 Task: Remove all the breakpoints.
Action: Mouse moved to (18, 48)
Screenshot: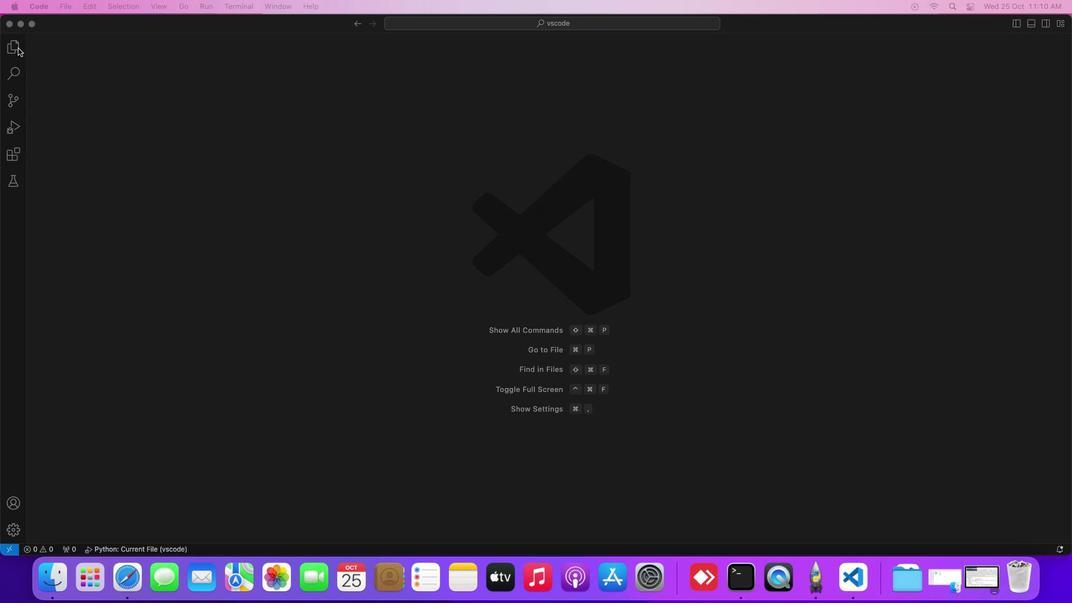 
Action: Mouse pressed left at (18, 48)
Screenshot: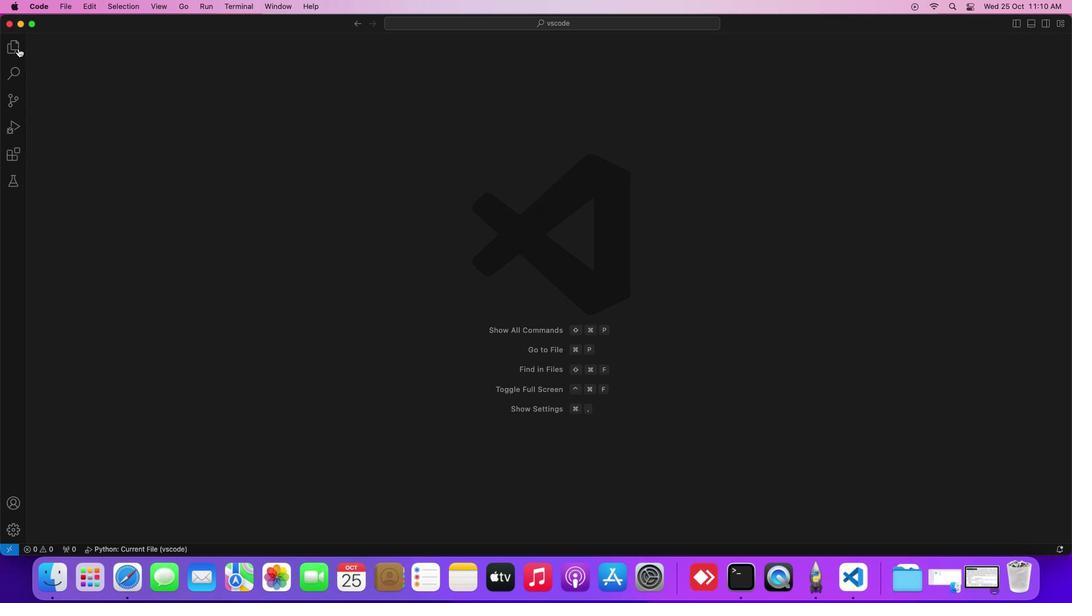 
Action: Mouse moved to (56, 100)
Screenshot: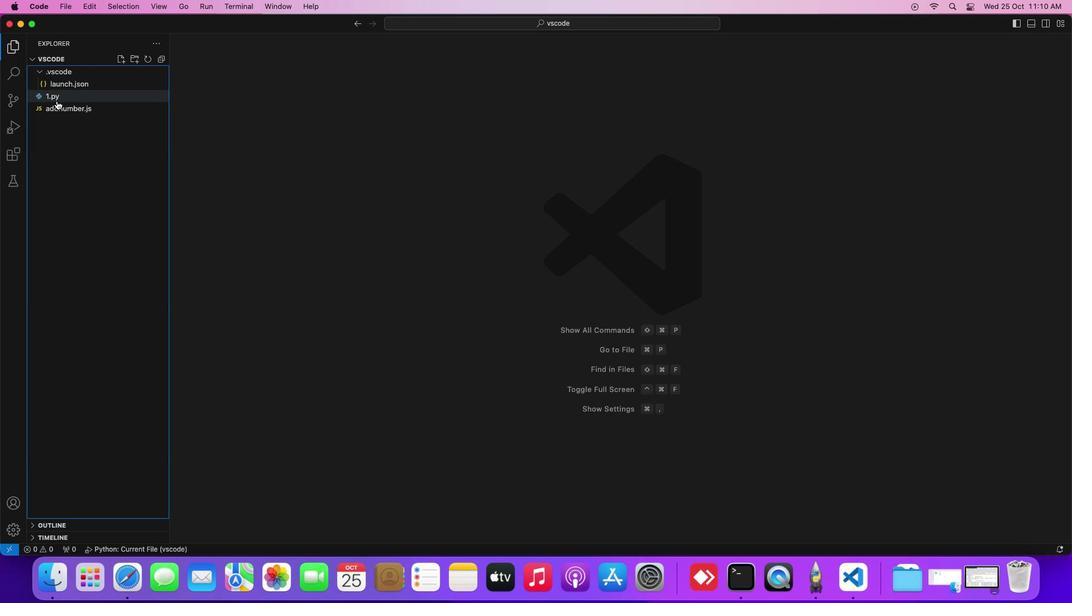 
Action: Mouse pressed left at (56, 100)
Screenshot: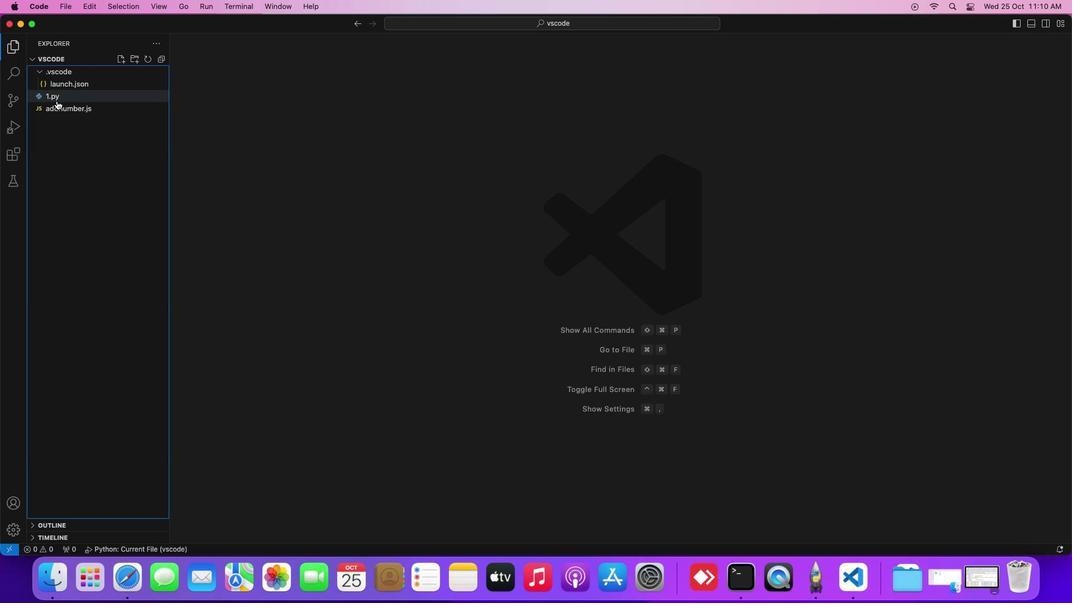 
Action: Mouse moved to (210, 4)
Screenshot: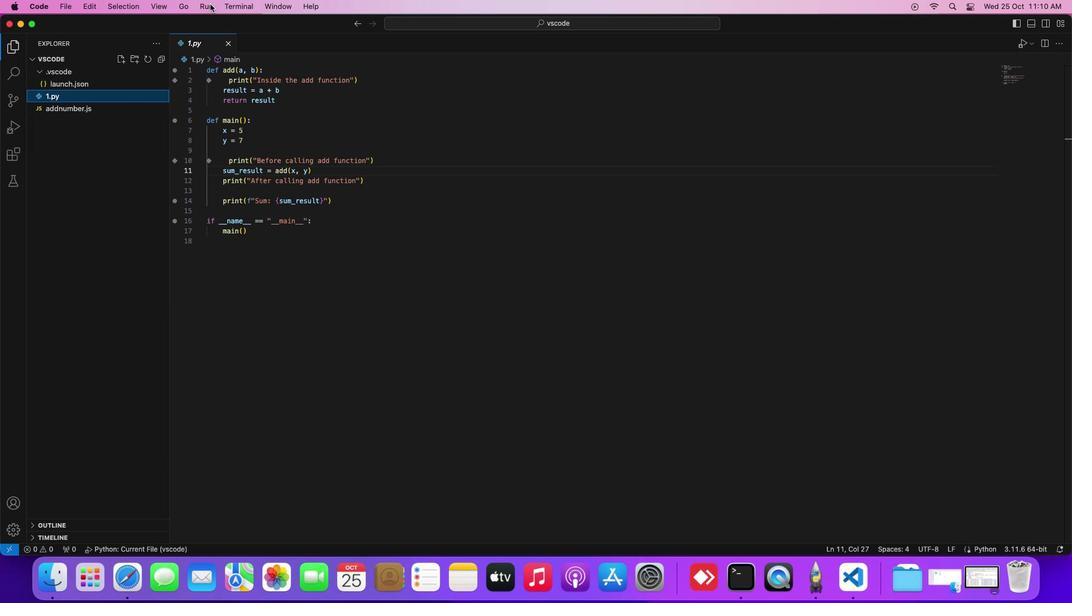 
Action: Mouse pressed left at (210, 4)
Screenshot: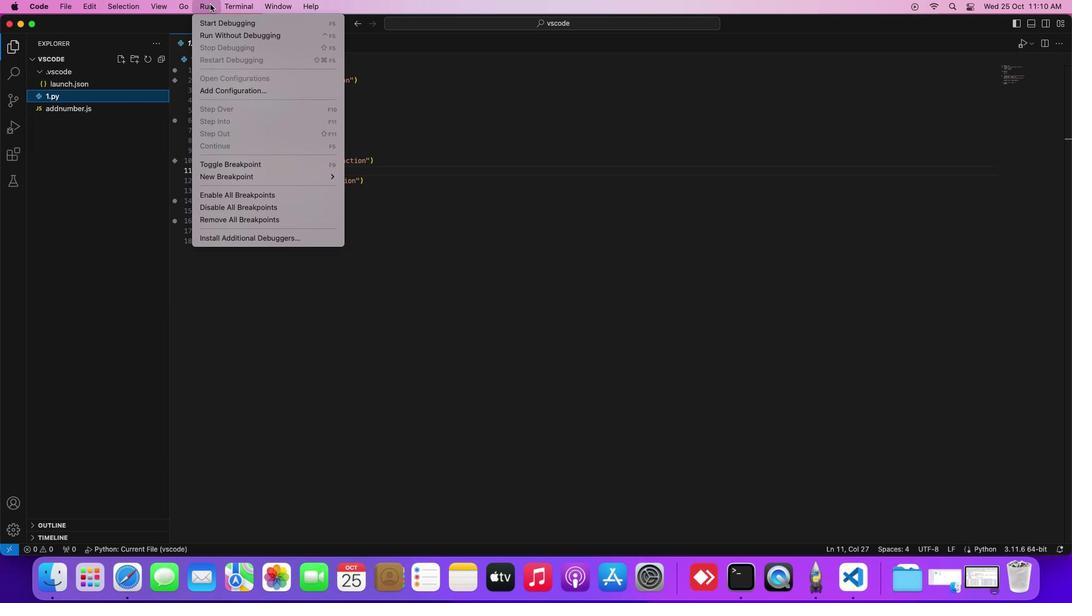 
Action: Mouse moved to (226, 217)
Screenshot: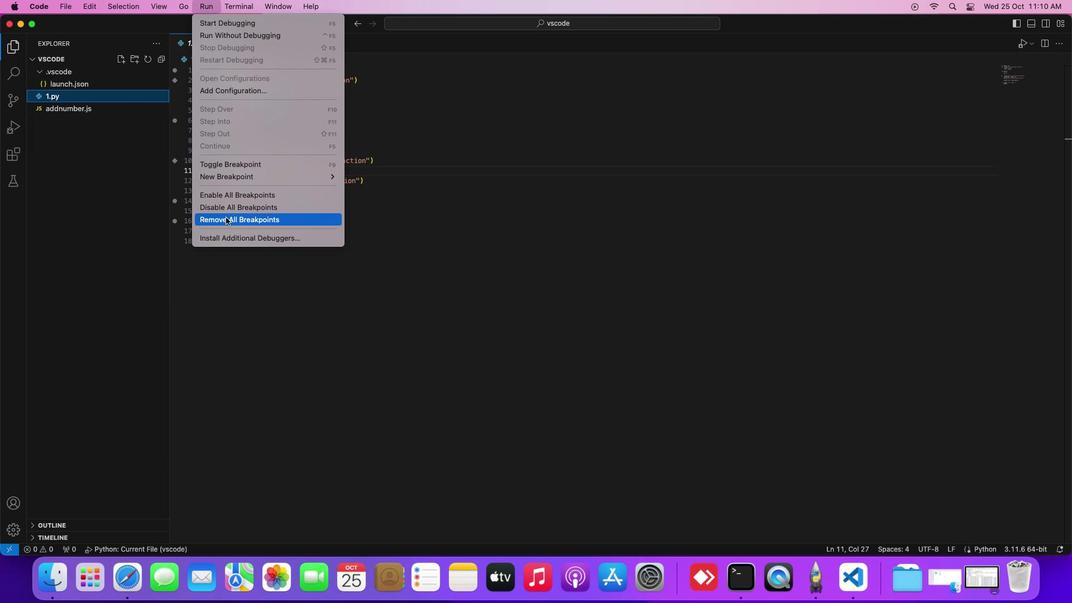 
Action: Mouse pressed left at (226, 217)
Screenshot: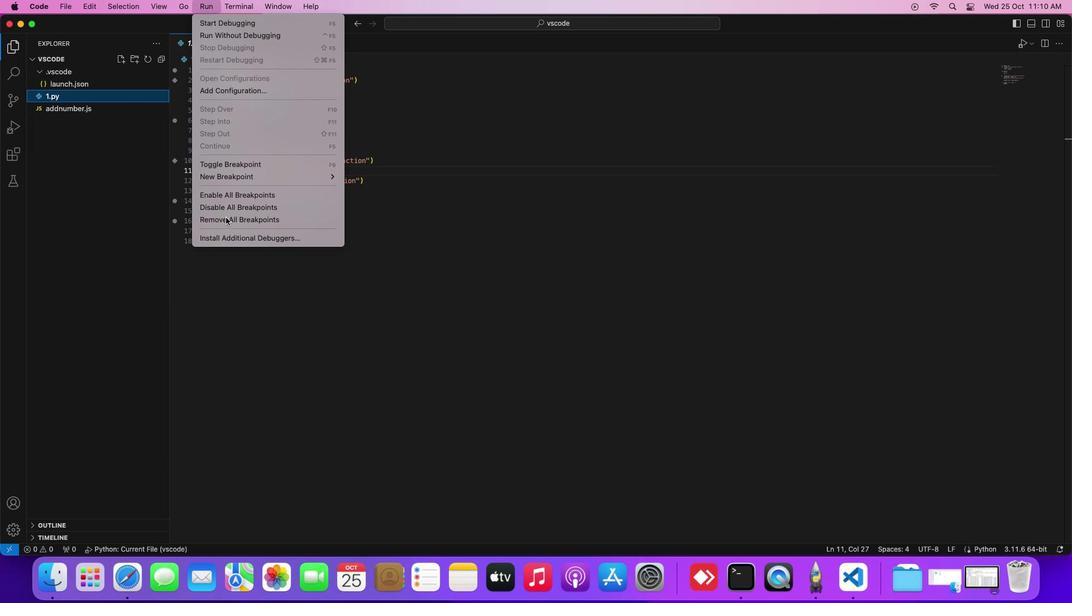 
Action: Mouse moved to (406, 218)
Screenshot: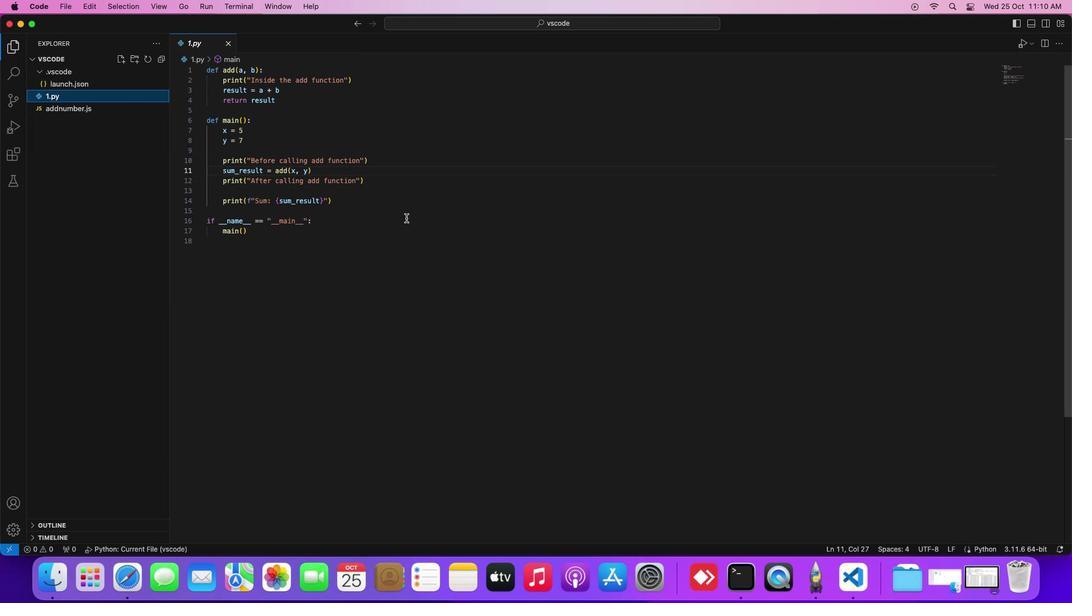
